 Task: Apply issue templates to structure and standardize issue creation.
Action: Mouse moved to (964, 61)
Screenshot: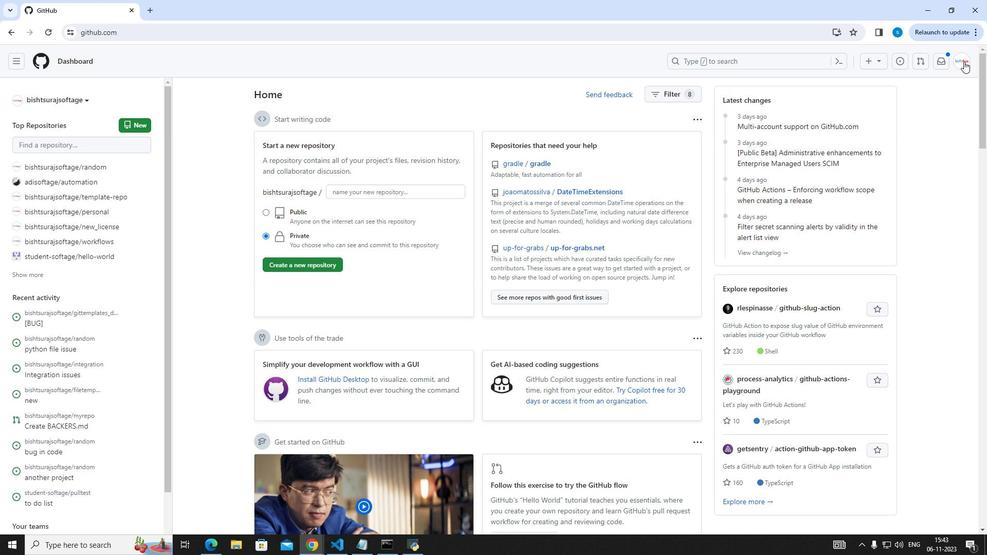 
Action: Mouse pressed left at (964, 61)
Screenshot: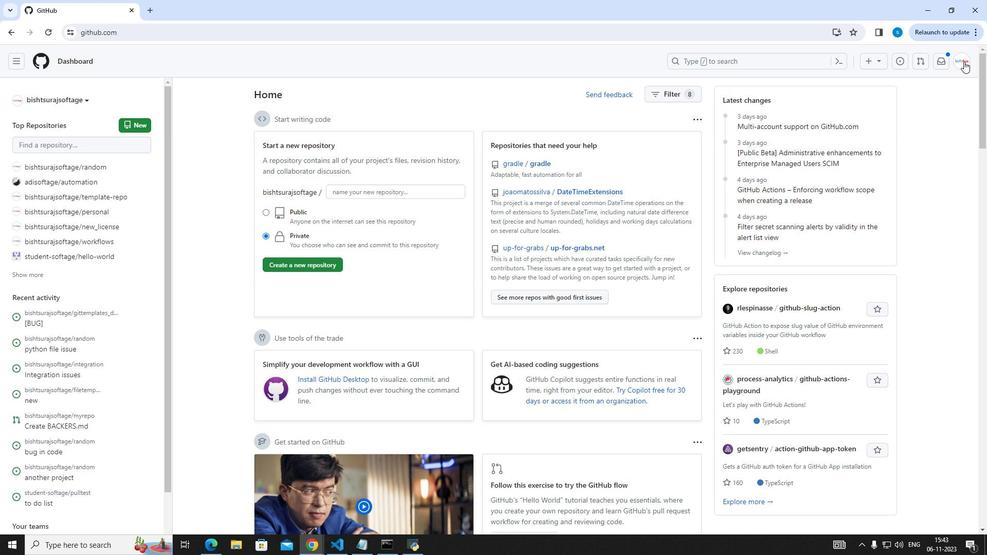 
Action: Mouse moved to (893, 156)
Screenshot: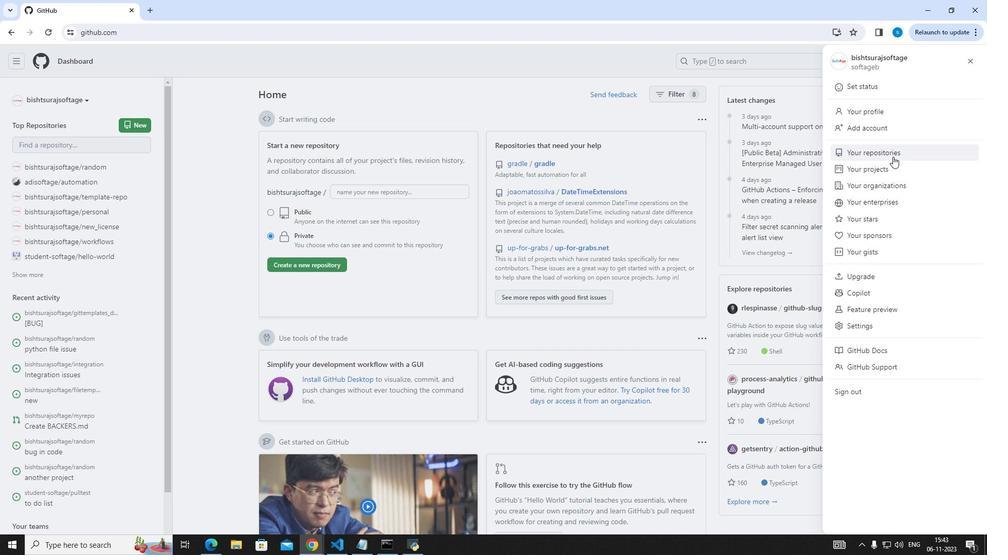
Action: Mouse pressed left at (893, 156)
Screenshot: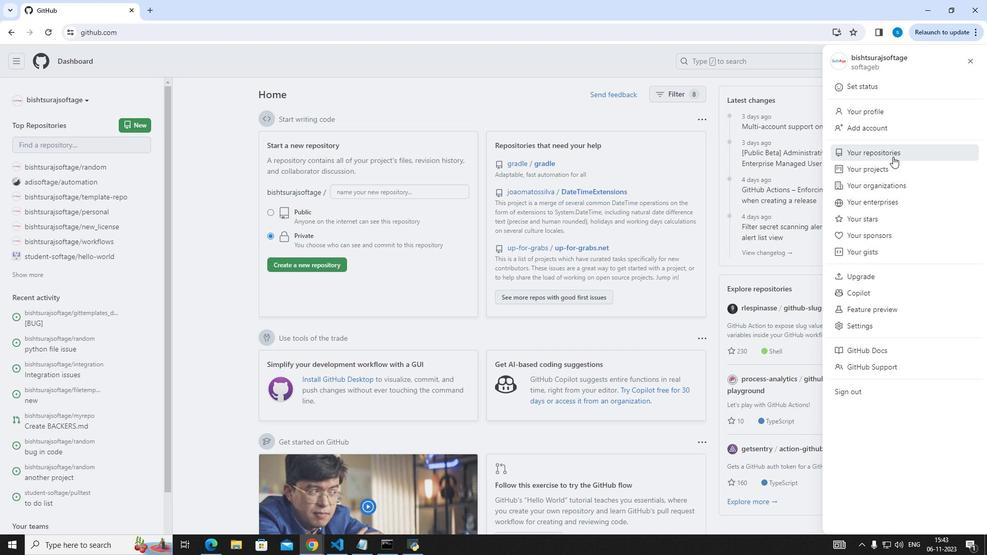 
Action: Mouse moved to (400, 264)
Screenshot: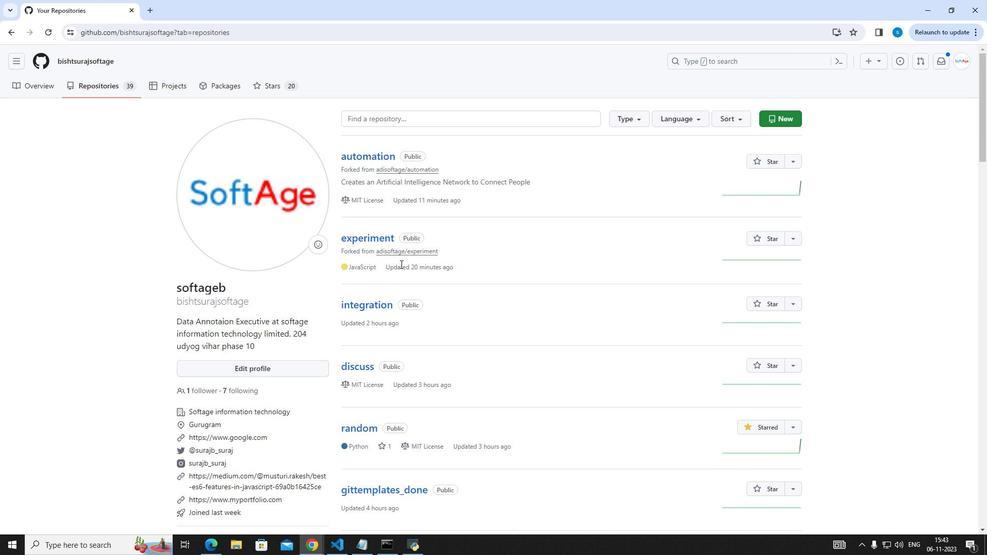 
Action: Mouse scrolled (400, 263) with delta (0, 0)
Screenshot: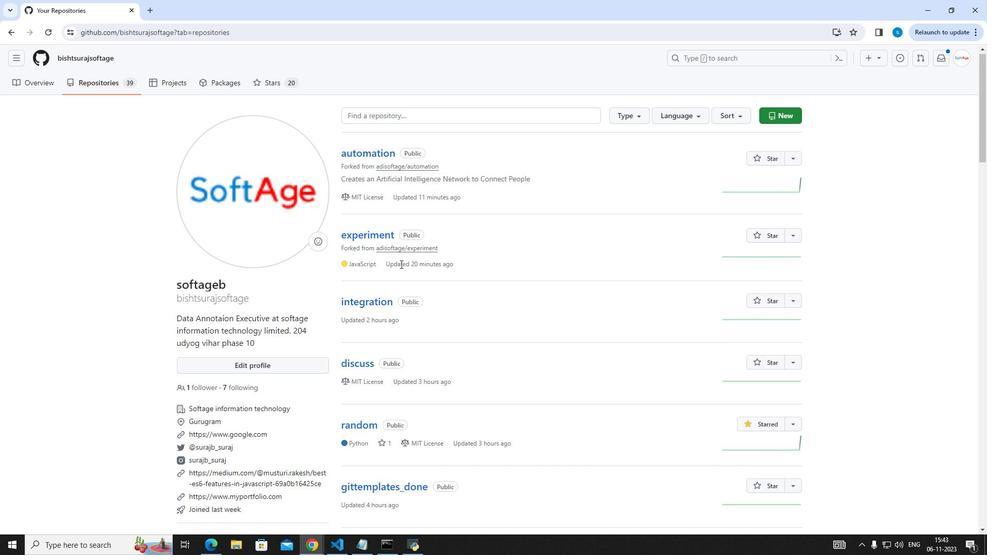 
Action: Mouse scrolled (400, 263) with delta (0, 0)
Screenshot: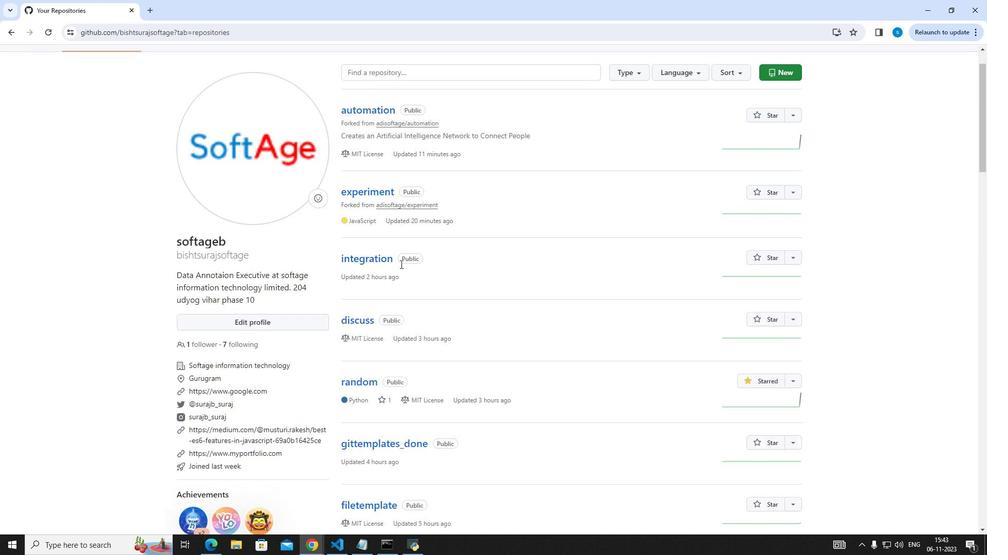 
Action: Mouse scrolled (400, 263) with delta (0, 0)
Screenshot: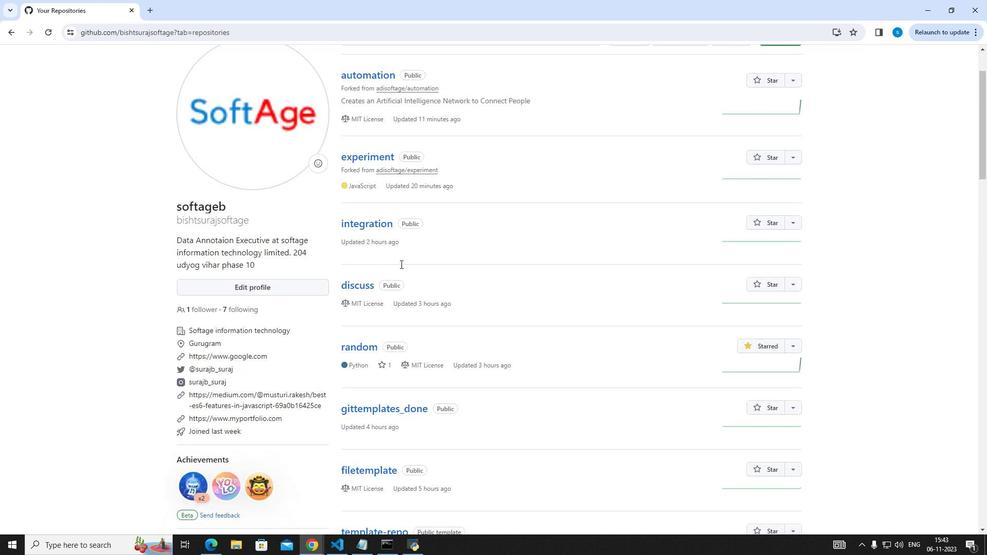 
Action: Mouse scrolled (400, 263) with delta (0, 0)
Screenshot: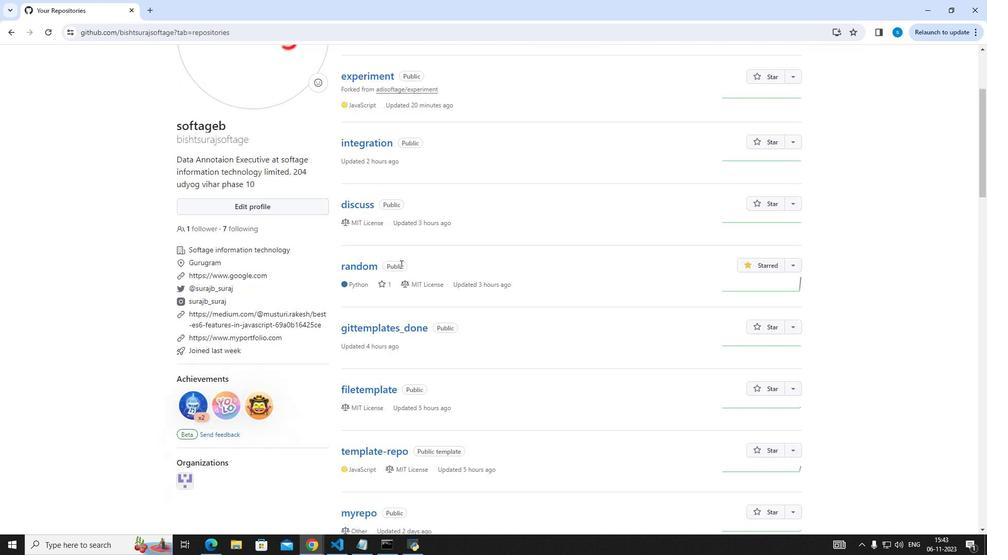 
Action: Mouse moved to (392, 282)
Screenshot: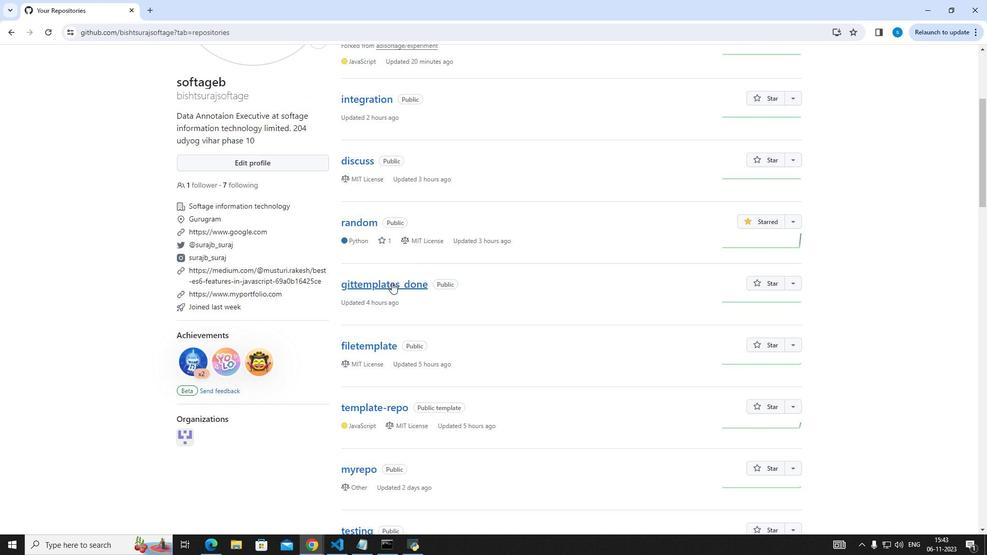 
Action: Mouse pressed left at (392, 282)
Screenshot: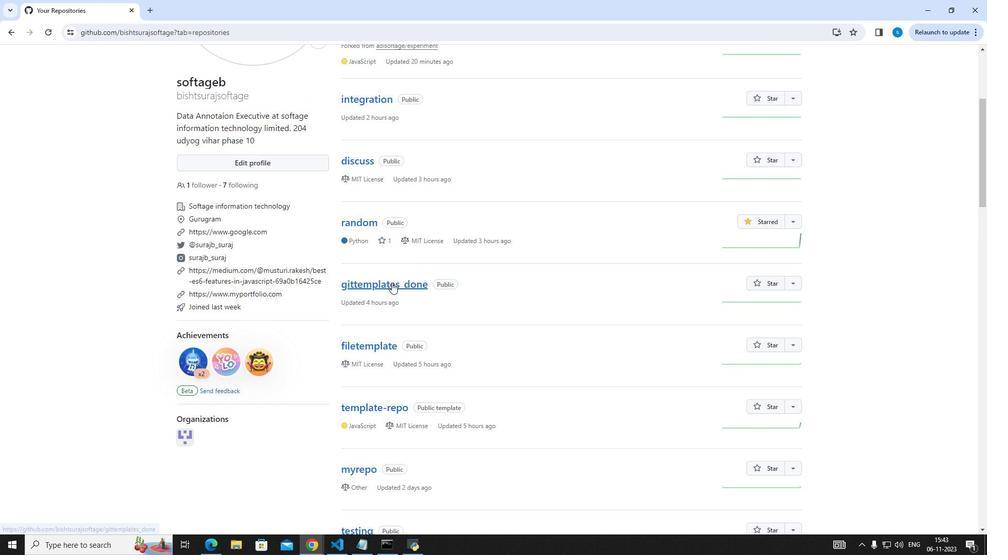 
Action: Mouse moved to (82, 83)
Screenshot: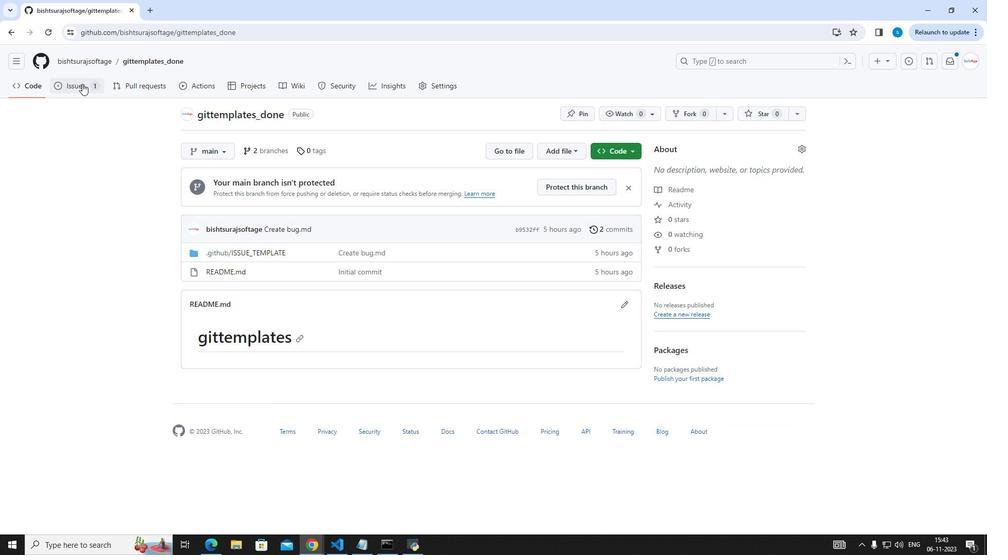 
Action: Mouse pressed left at (82, 83)
Screenshot: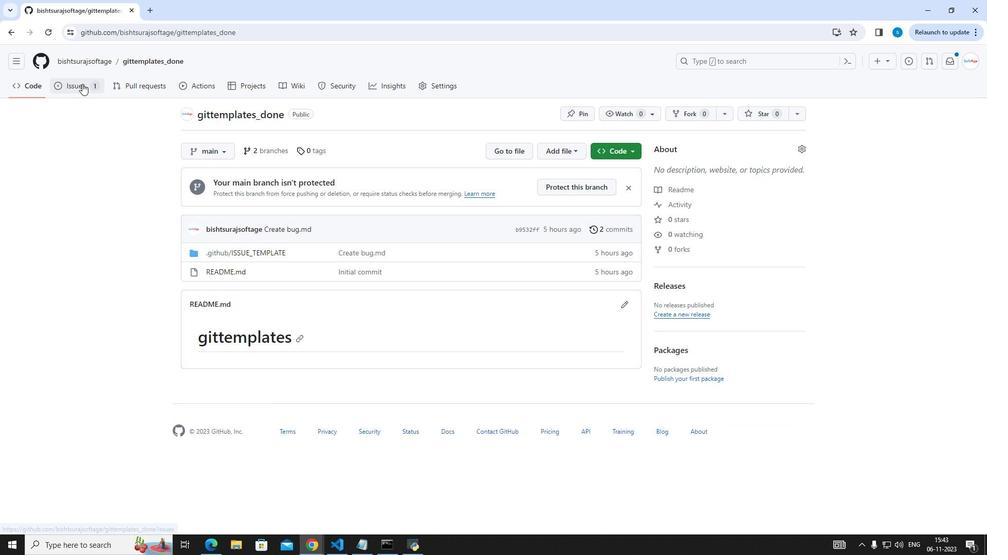 
Action: Mouse moved to (780, 178)
Screenshot: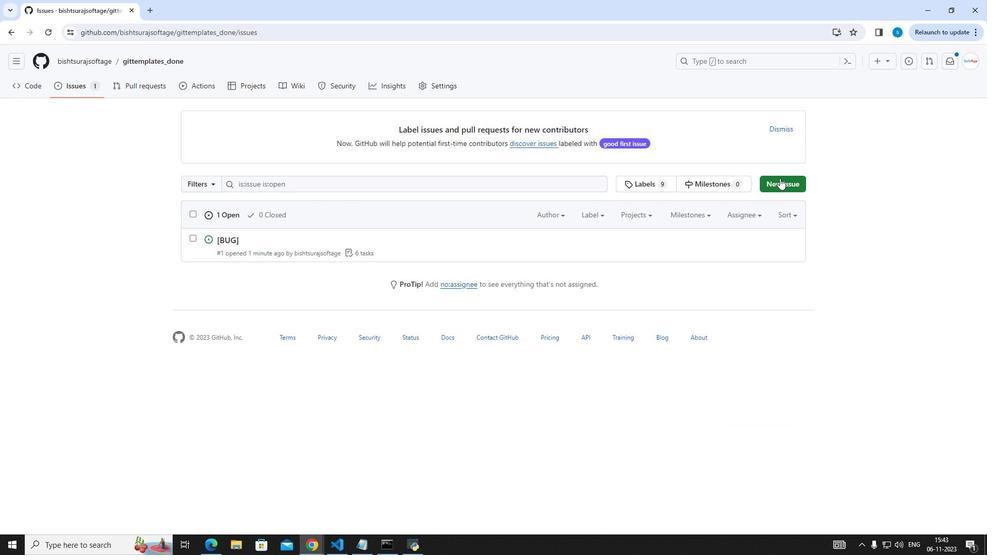 
Action: Mouse pressed left at (780, 178)
Screenshot: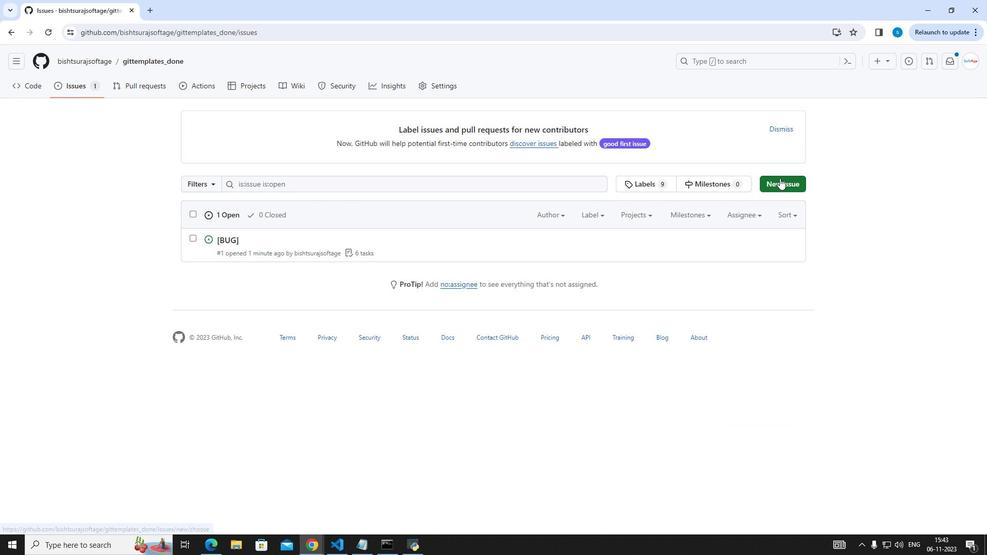 
Action: Mouse moved to (759, 136)
Screenshot: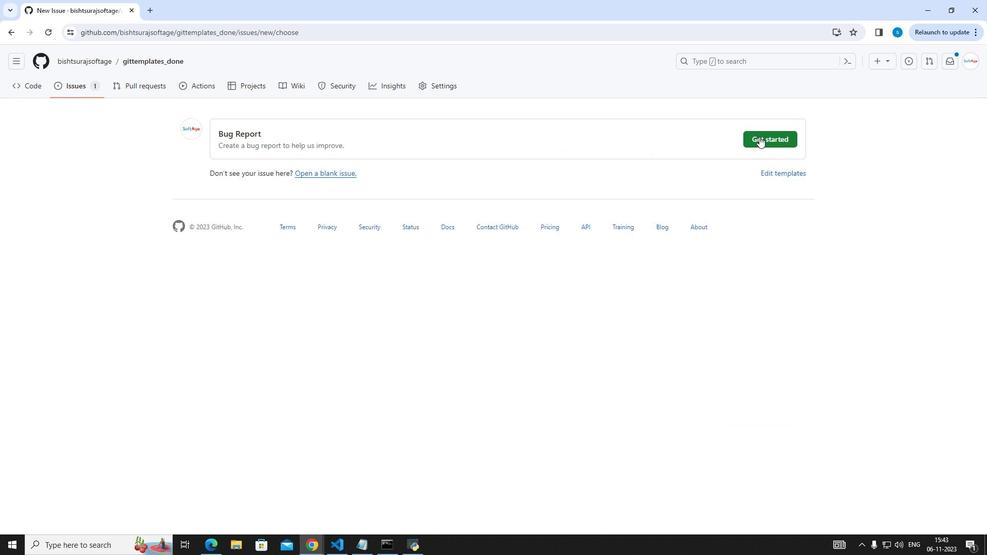 
Action: Mouse pressed left at (759, 136)
Screenshot: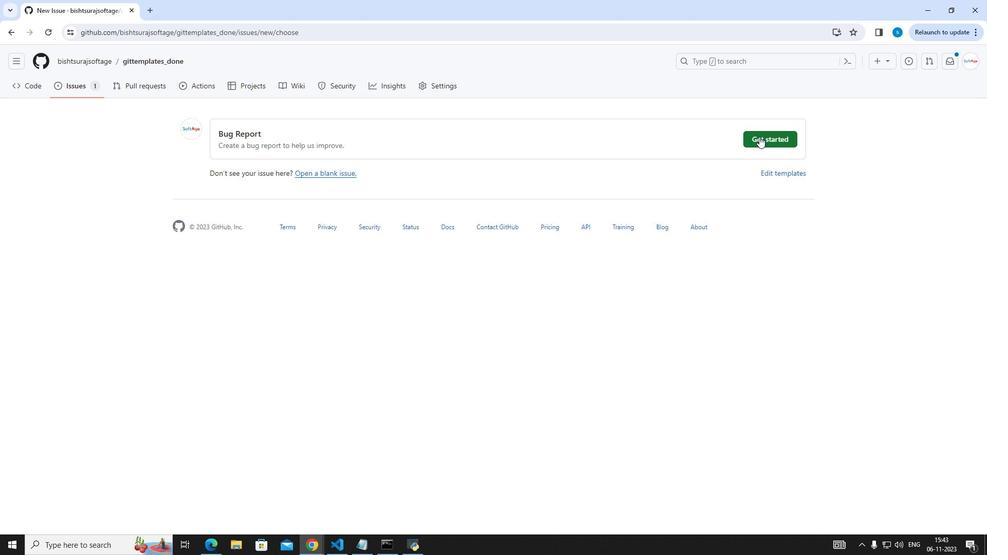 
Action: Mouse moved to (397, 185)
Screenshot: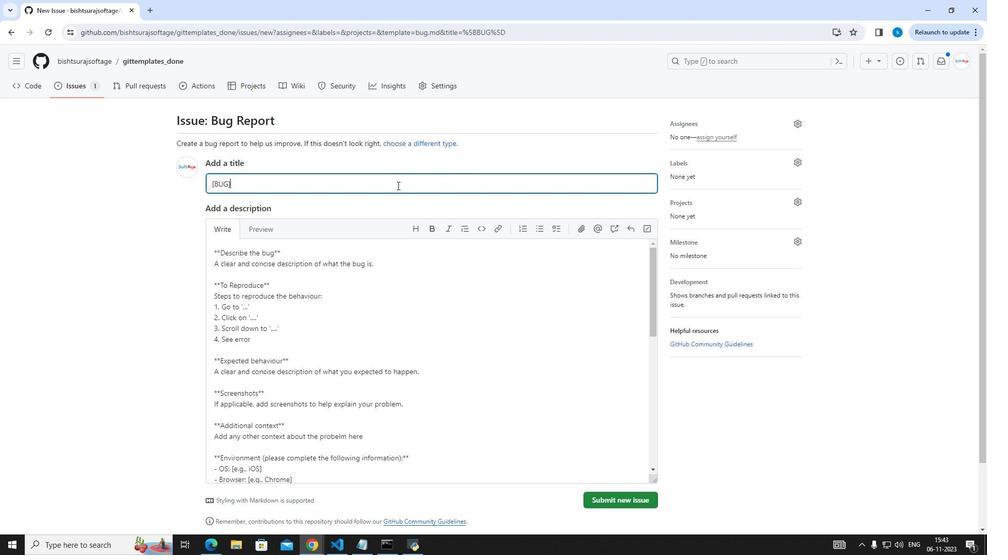
Action: Mouse pressed left at (397, 185)
Screenshot: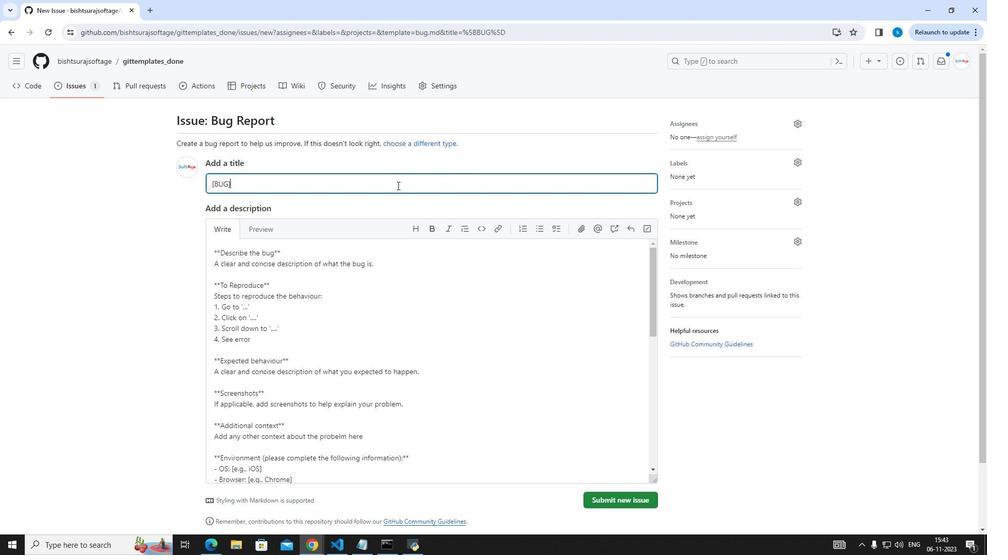 
Action: Key pressed <Key.backspace><Key.backspace><Key.backspace><Key.backspace><Key.backspace><Key.backspace><Key.backspace><Key.backspace><Key.backspace><Key.backspace><Key.backspace><Key.shift_r>Applying<Key.space>issue<Key.space>templates<Key.space>to<Key.space>structure<Key.space>isse<Key.backspace>ues.
Screenshot: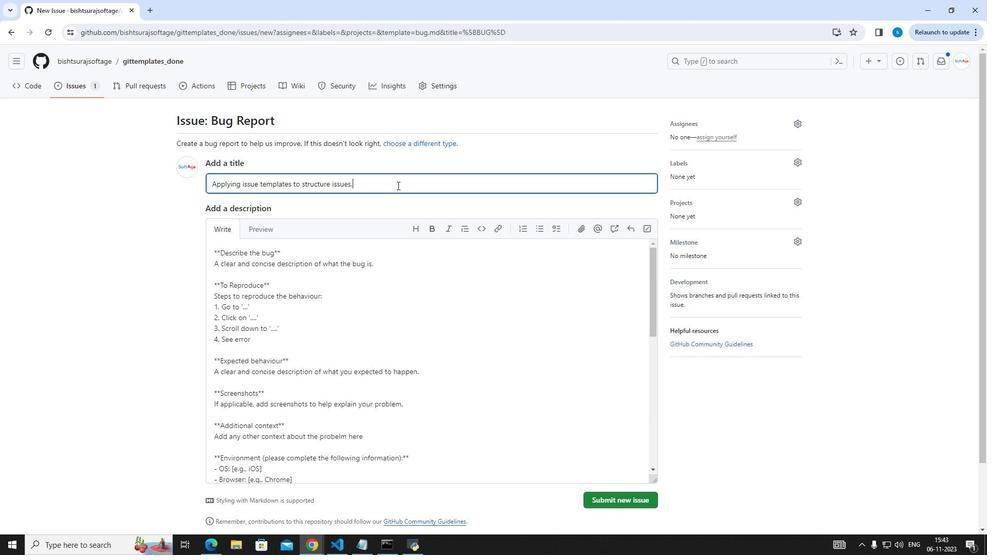 
Action: Mouse moved to (418, 263)
Screenshot: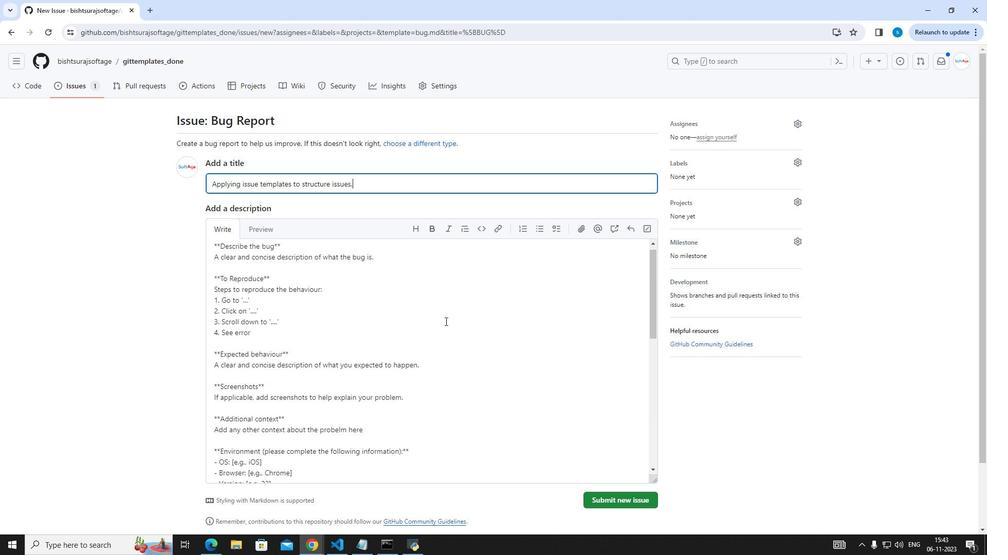 
Action: Mouse scrolled (418, 263) with delta (0, 0)
Screenshot: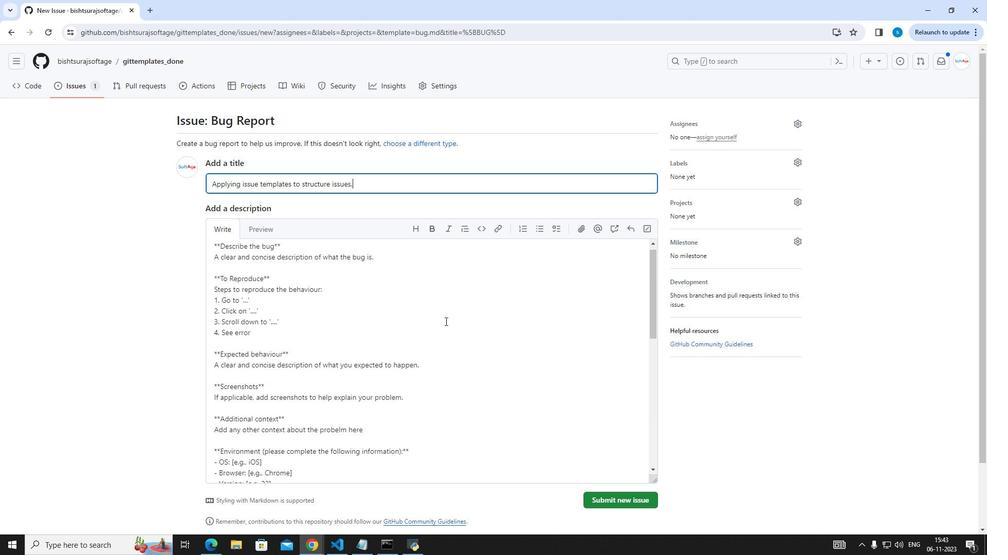 
Action: Mouse moved to (440, 314)
Screenshot: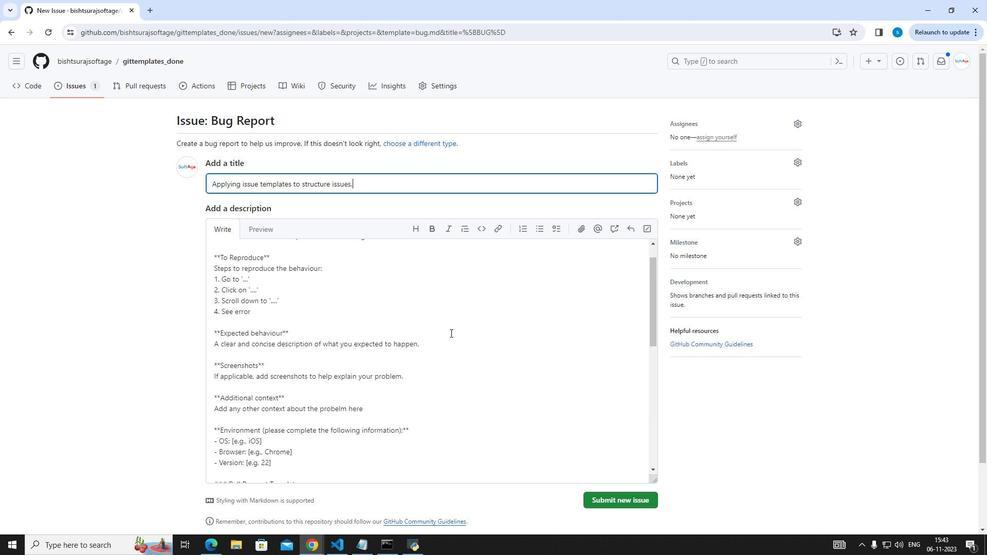 
Action: Mouse scrolled (440, 313) with delta (0, 0)
Screenshot: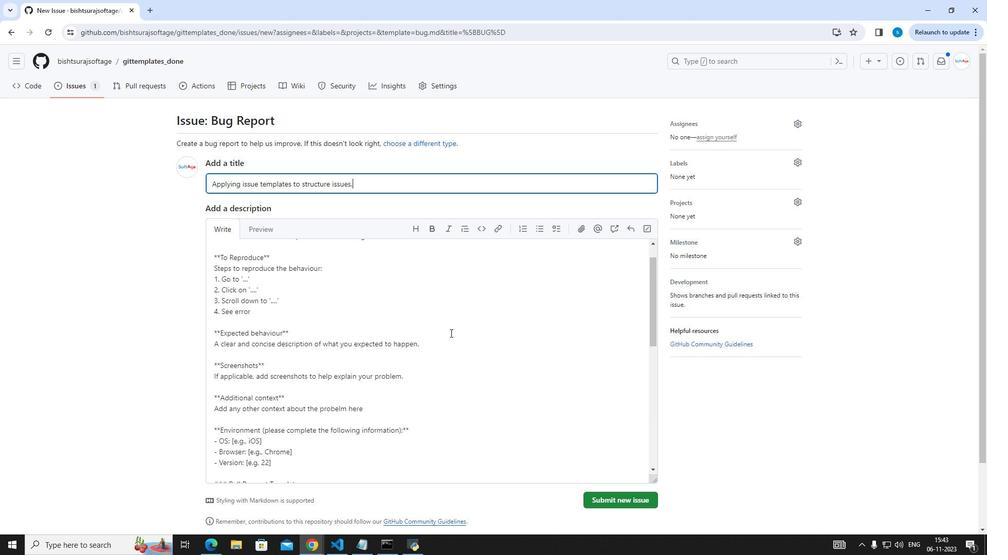 
Action: Mouse moved to (451, 333)
Screenshot: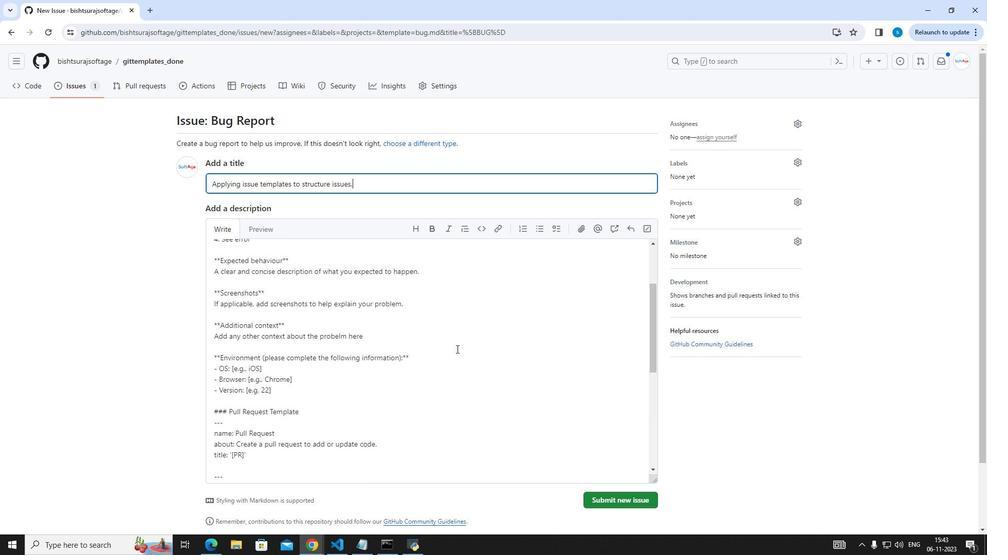 
Action: Mouse scrolled (451, 333) with delta (0, 0)
Screenshot: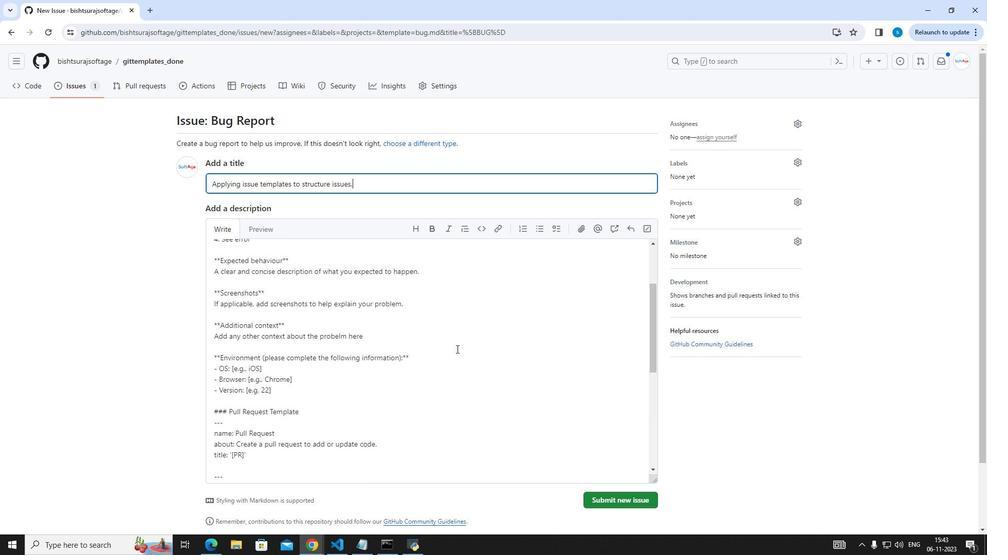 
Action: Mouse moved to (599, 502)
Screenshot: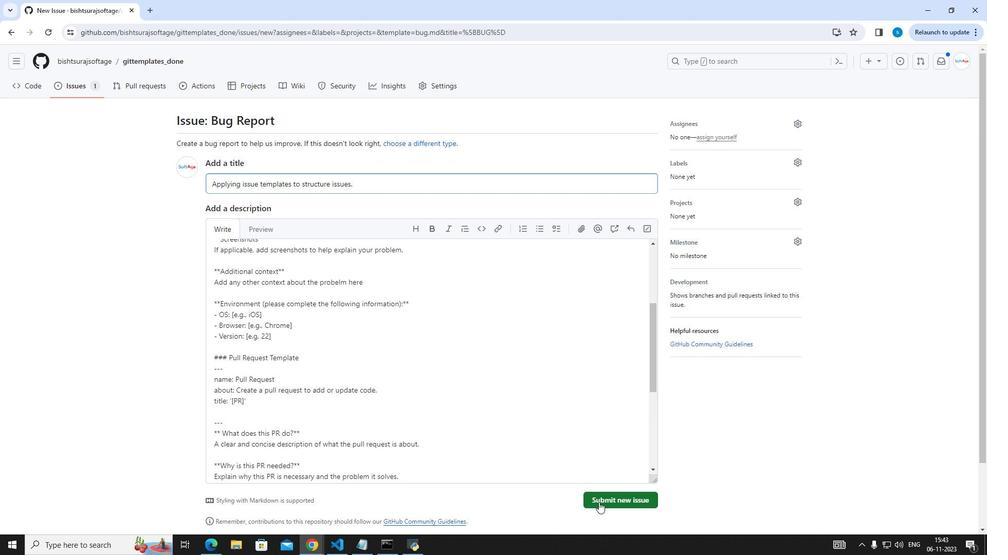 
Action: Mouse pressed left at (599, 502)
Screenshot: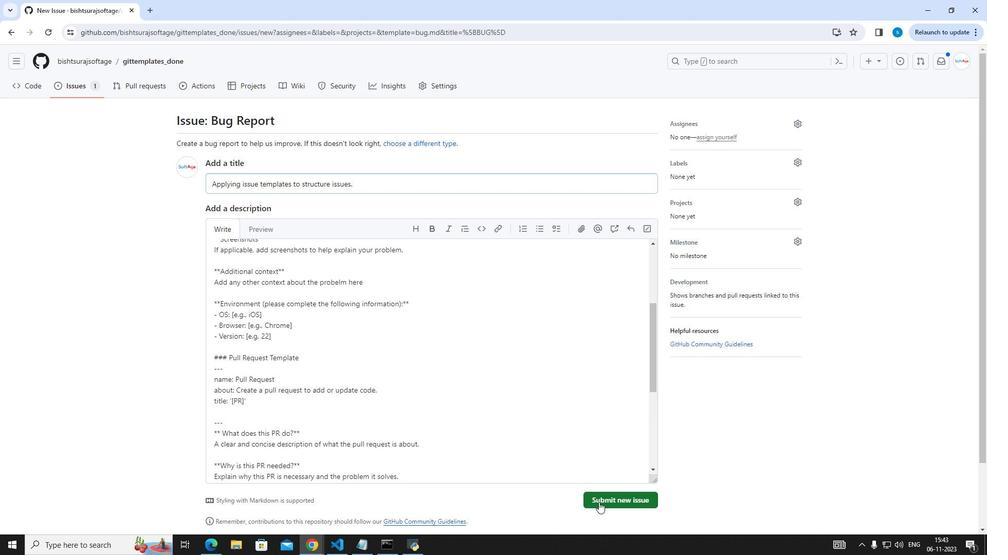 
Action: Mouse moved to (307, 401)
Screenshot: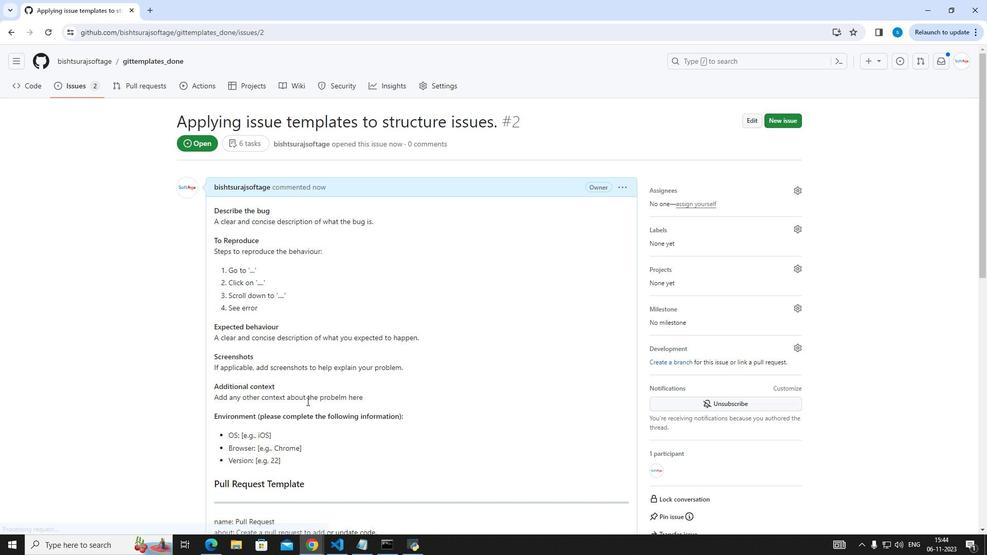
Action: Mouse scrolled (307, 401) with delta (0, 0)
Screenshot: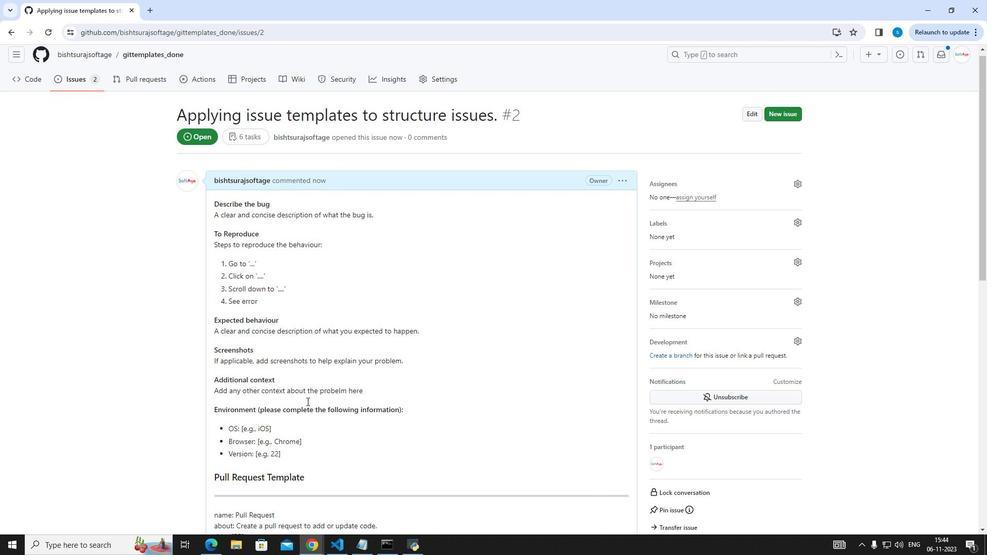 
Action: Mouse scrolled (307, 401) with delta (0, 0)
Screenshot: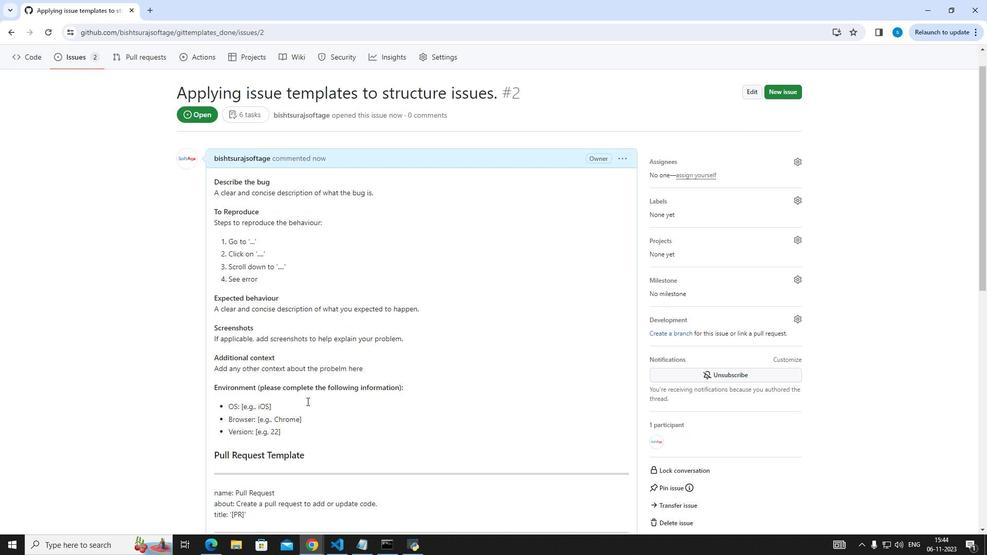 
Action: Mouse scrolled (307, 401) with delta (0, 0)
Screenshot: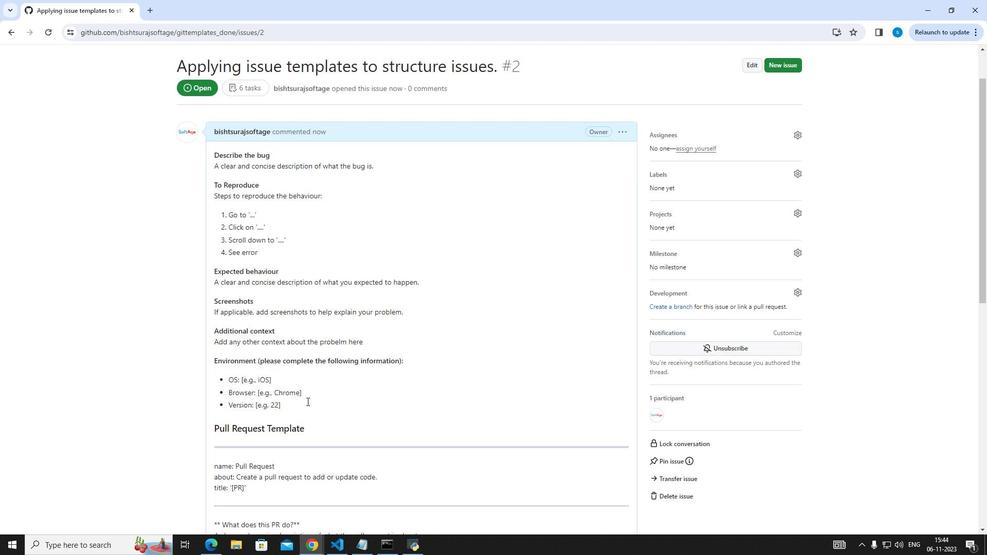 
Action: Mouse scrolled (307, 401) with delta (0, 0)
Screenshot: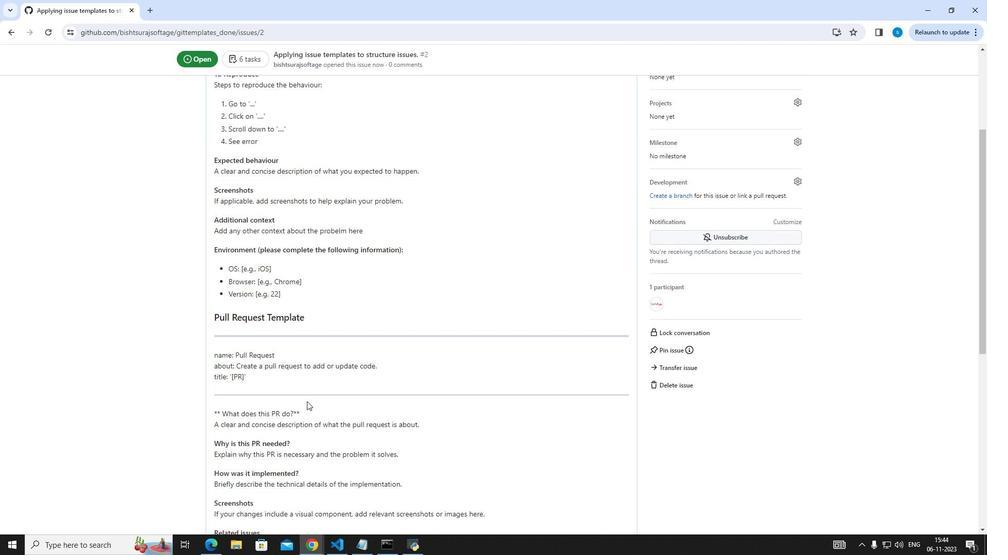 
Action: Mouse scrolled (307, 401) with delta (0, 0)
Screenshot: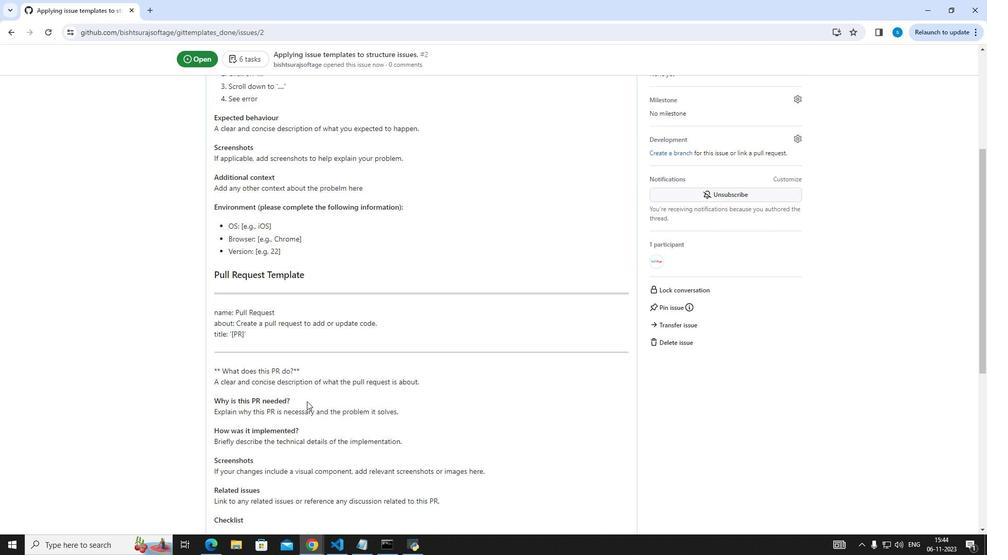 
Action: Mouse scrolled (307, 401) with delta (0, 0)
Screenshot: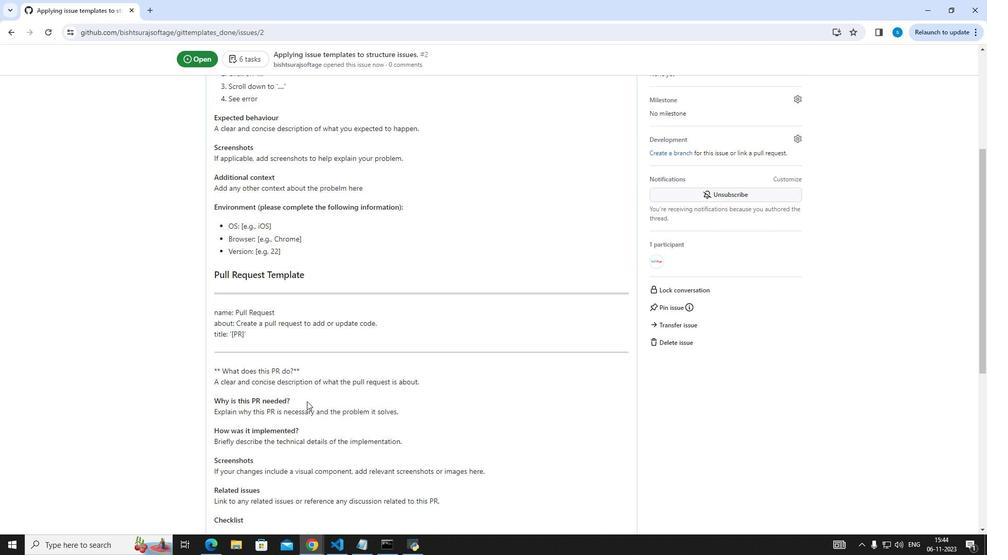 
Action: Mouse scrolled (307, 401) with delta (0, 0)
Screenshot: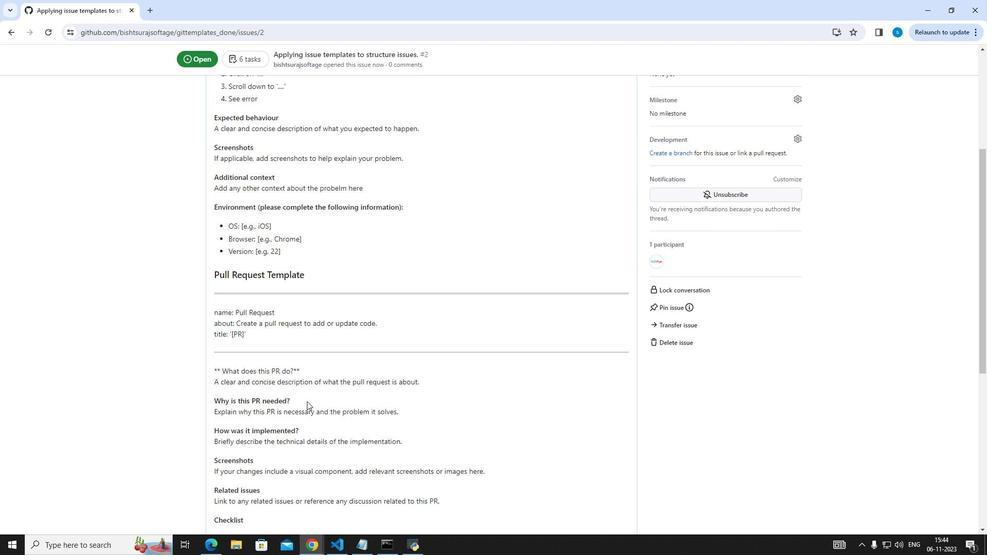 
Action: Mouse scrolled (307, 401) with delta (0, 0)
Screenshot: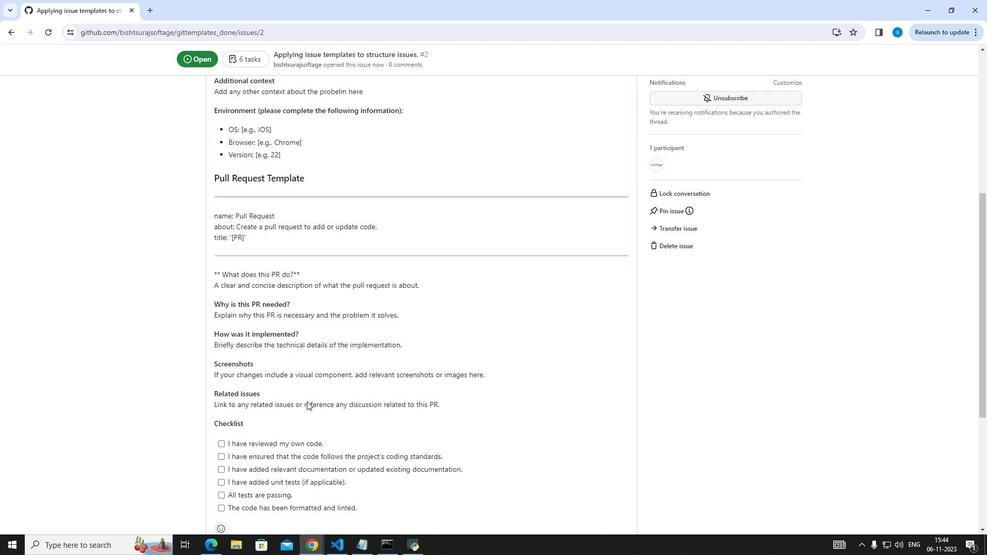 
Action: Mouse scrolled (307, 401) with delta (0, 0)
Screenshot: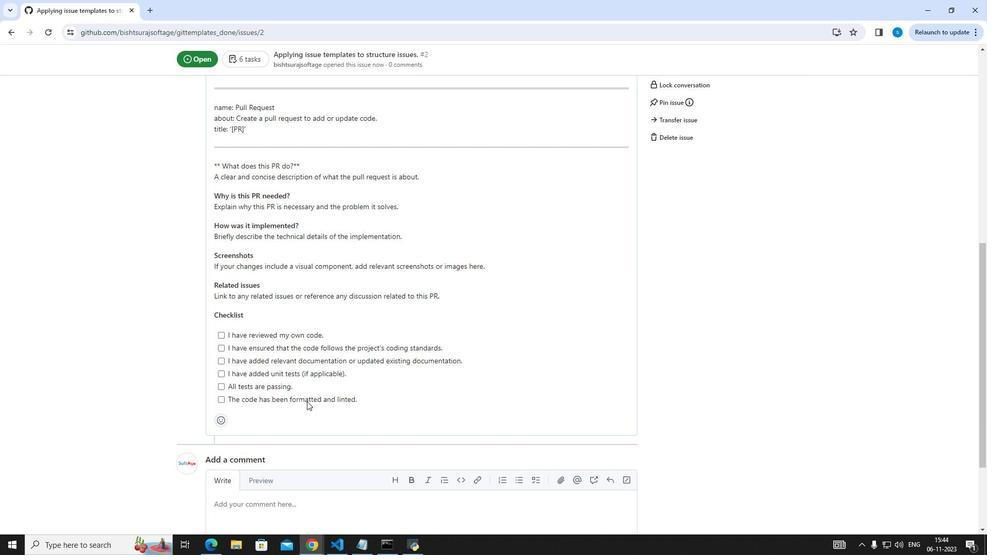 
Action: Mouse scrolled (307, 401) with delta (0, 0)
Screenshot: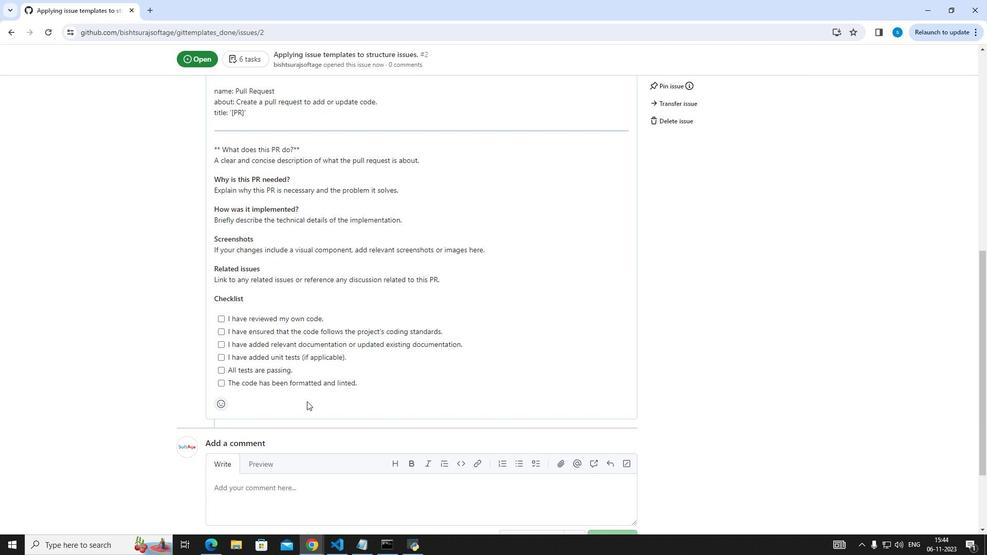 
Action: Mouse scrolled (307, 401) with delta (0, 0)
Screenshot: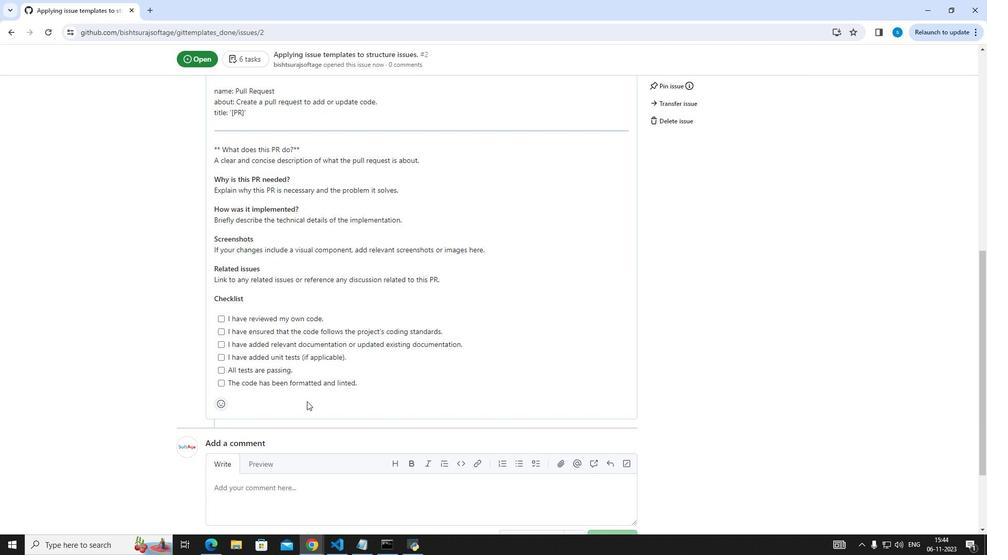 
Action: Mouse scrolled (307, 401) with delta (0, 0)
Screenshot: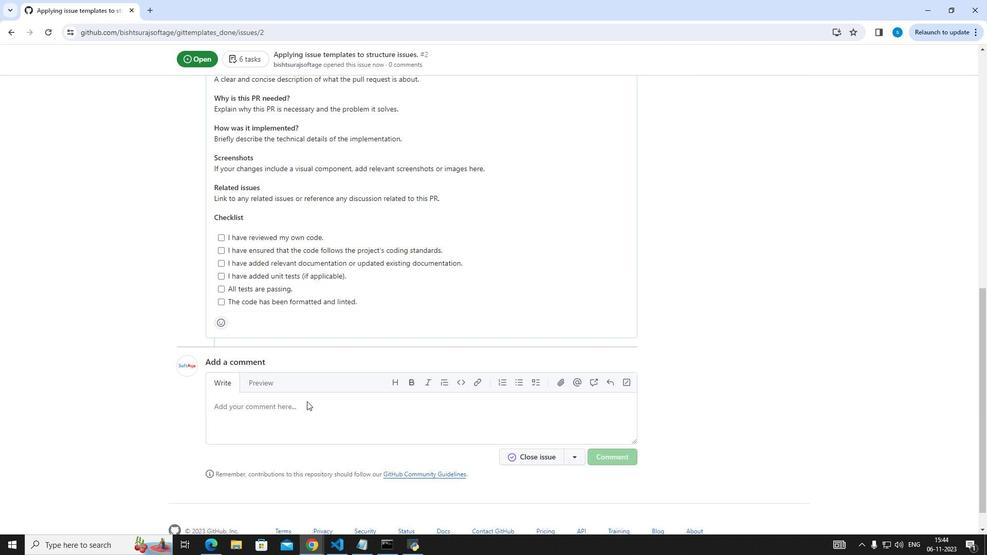 
Action: Mouse scrolled (307, 402) with delta (0, 0)
Screenshot: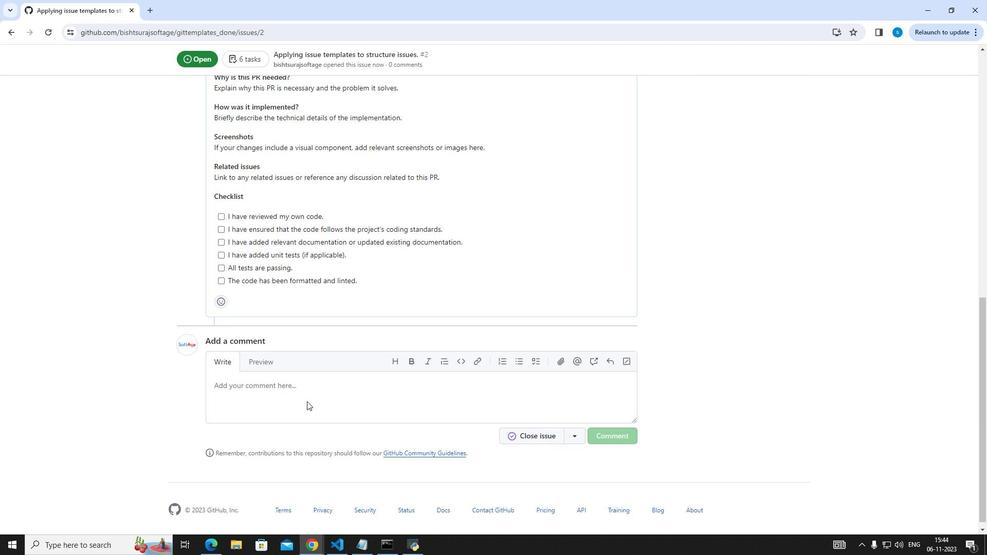 
Action: Mouse scrolled (307, 402) with delta (0, 0)
Screenshot: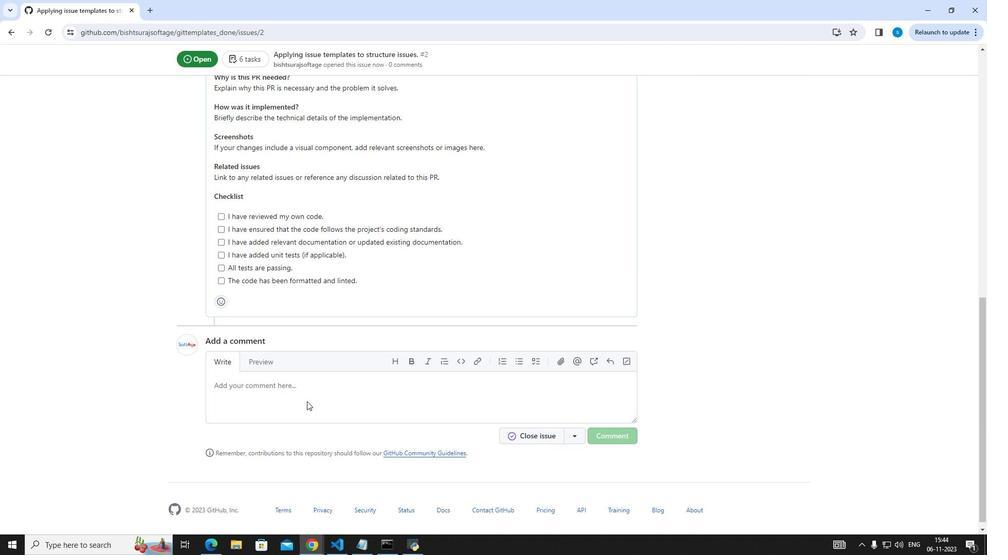 
Action: Mouse scrolled (307, 402) with delta (0, 0)
Screenshot: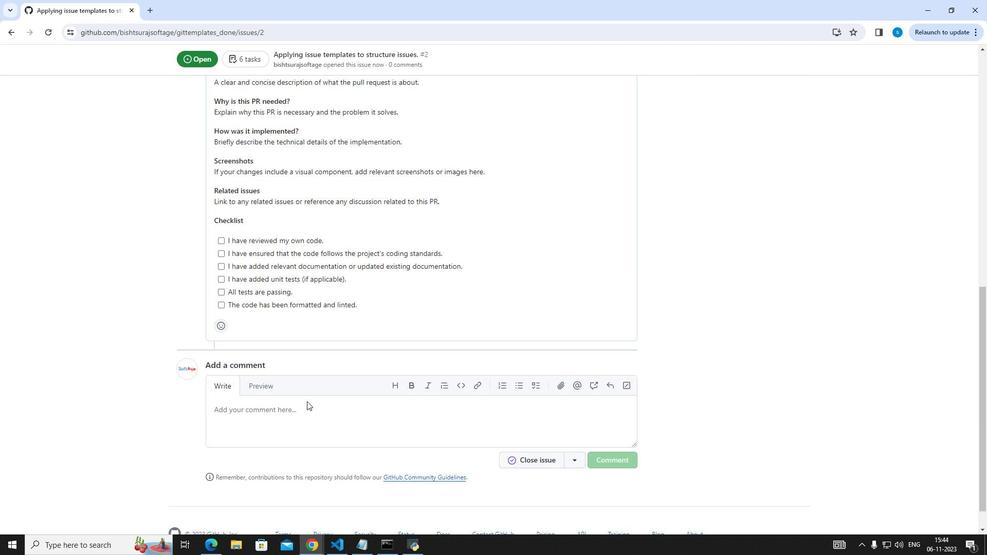 
Action: Mouse scrolled (307, 402) with delta (0, 0)
Screenshot: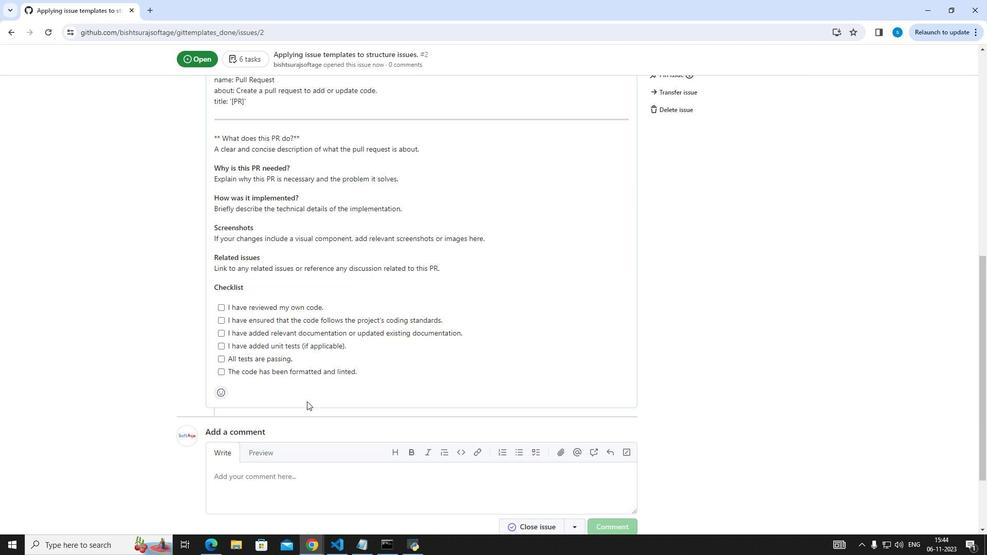 
Action: Mouse scrolled (307, 402) with delta (0, 0)
Screenshot: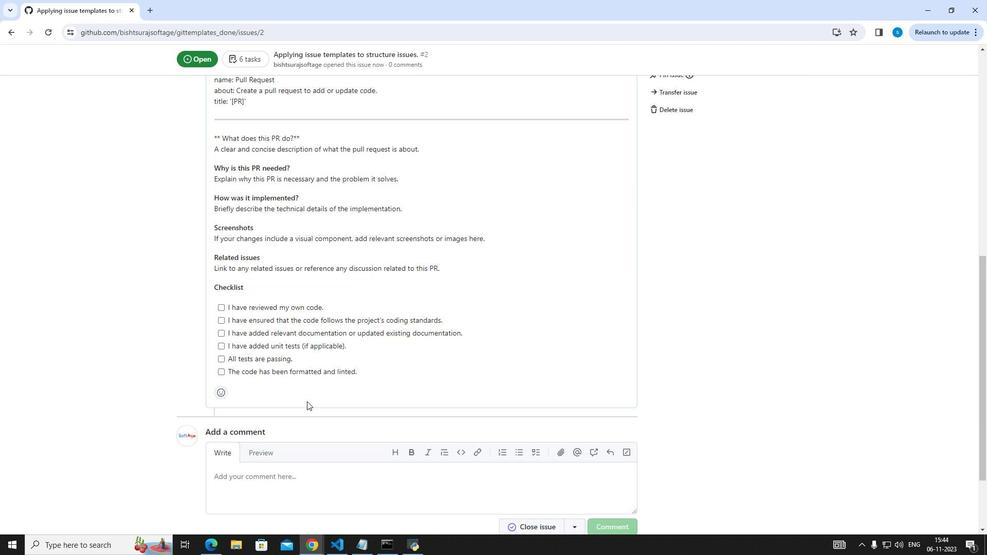 
Action: Mouse scrolled (307, 402) with delta (0, 0)
Screenshot: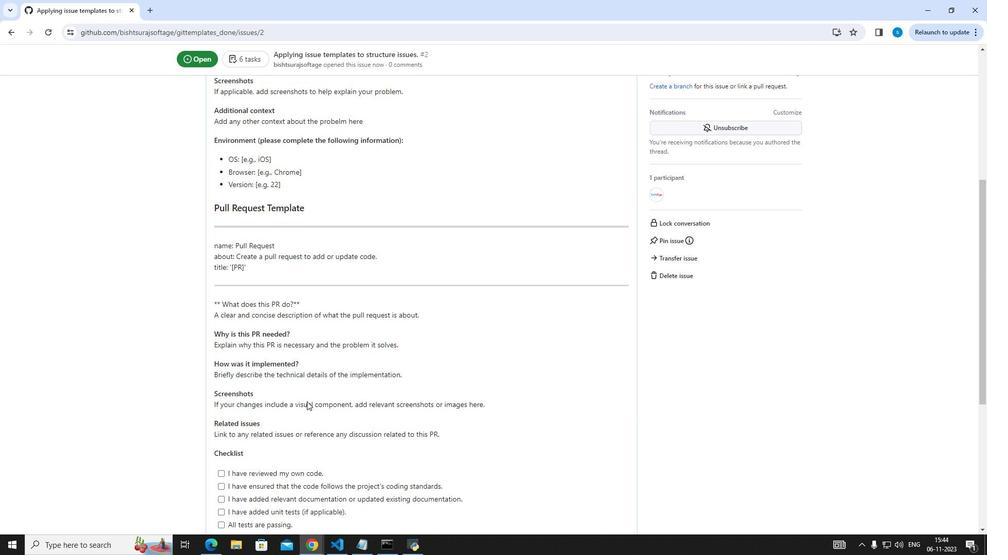 
Action: Mouse scrolled (307, 402) with delta (0, 0)
Screenshot: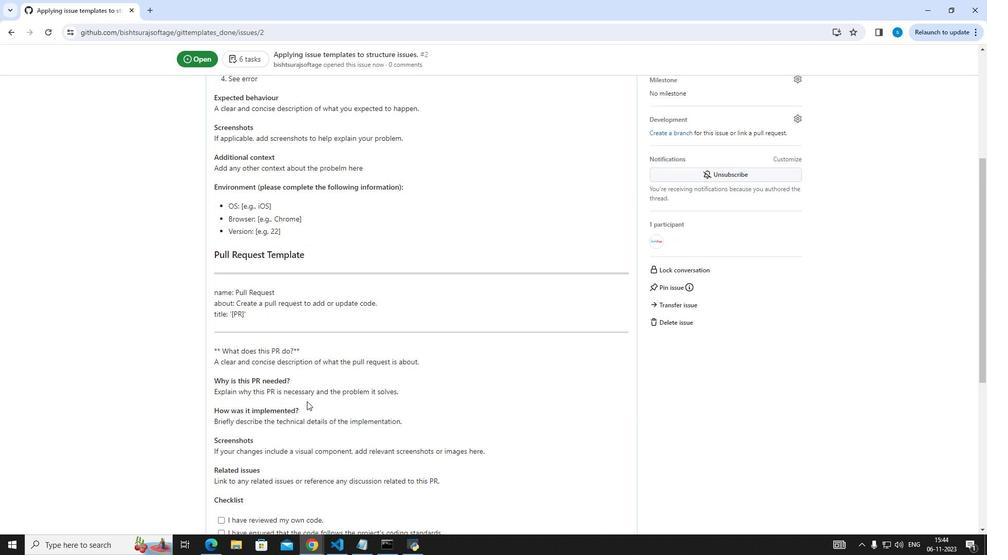 
Action: Mouse scrolled (307, 402) with delta (0, 0)
Screenshot: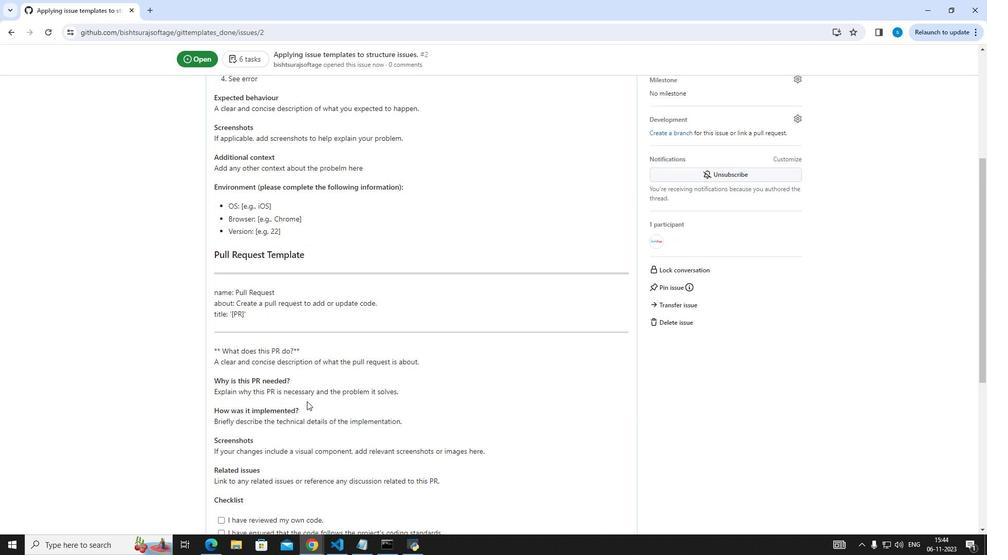 
Action: Mouse scrolled (307, 402) with delta (0, 0)
Screenshot: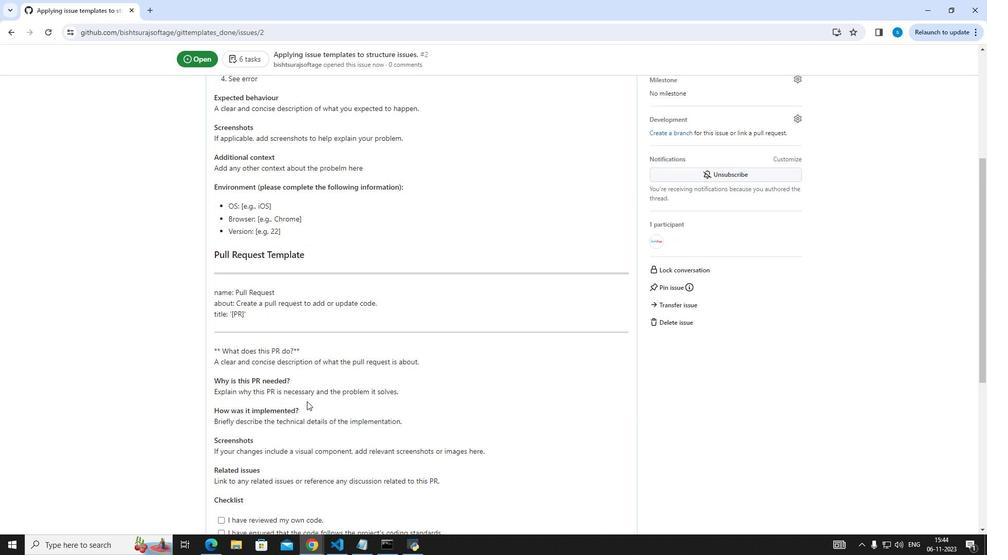 
Action: Mouse scrolled (307, 402) with delta (0, 0)
Screenshot: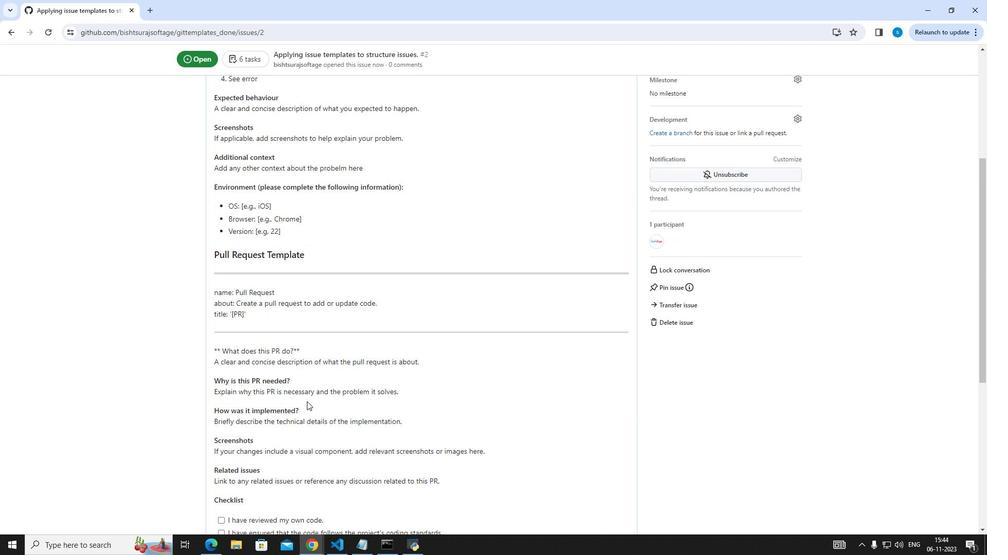 
Action: Mouse scrolled (307, 402) with delta (0, 0)
Screenshot: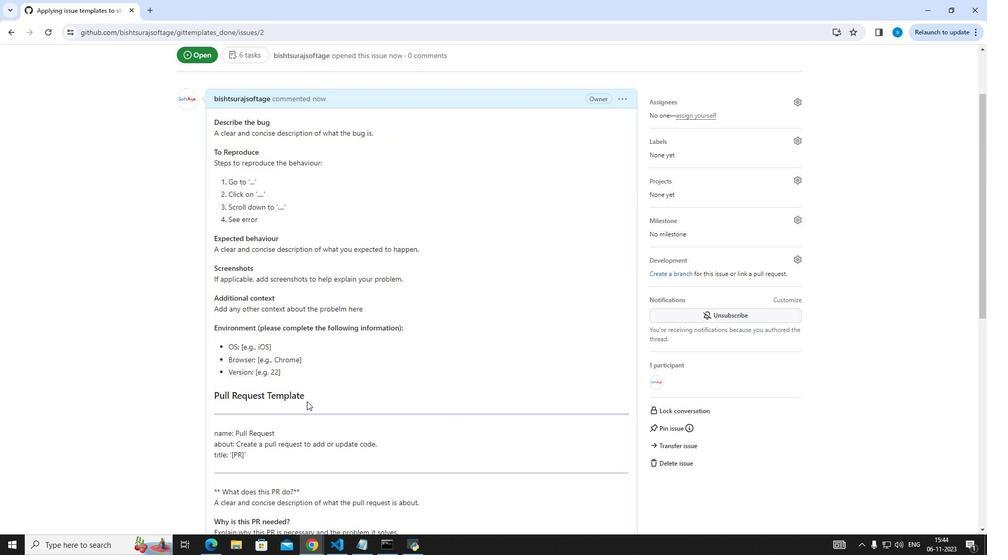 
